 Task: Select the on option in the open files in new New window.
Action: Mouse moved to (15, 540)
Screenshot: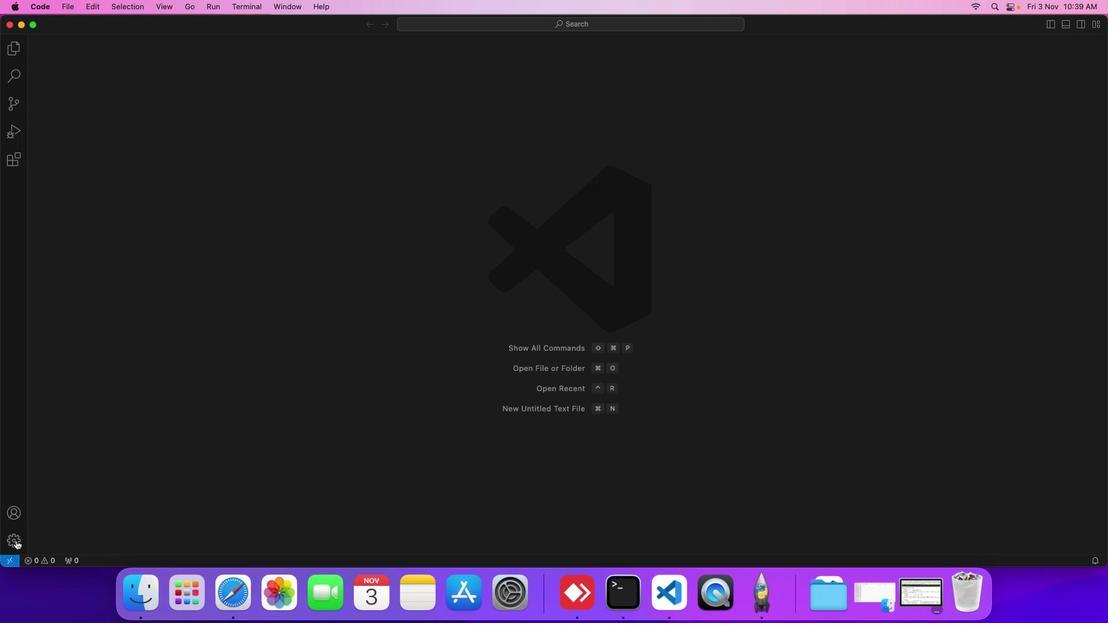 
Action: Mouse pressed left at (15, 540)
Screenshot: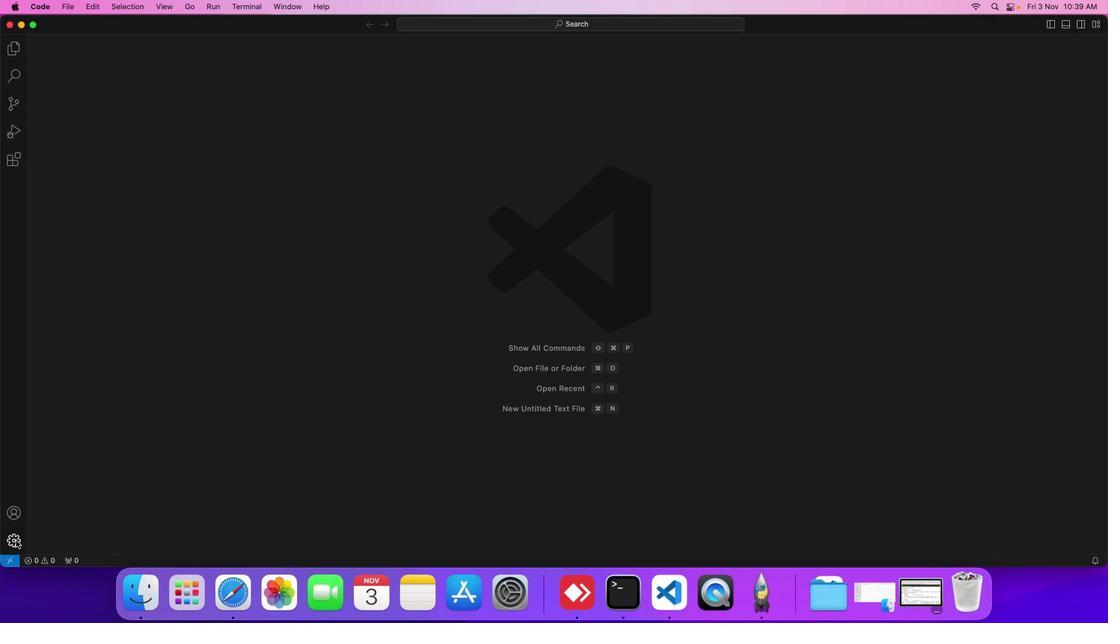 
Action: Mouse moved to (61, 453)
Screenshot: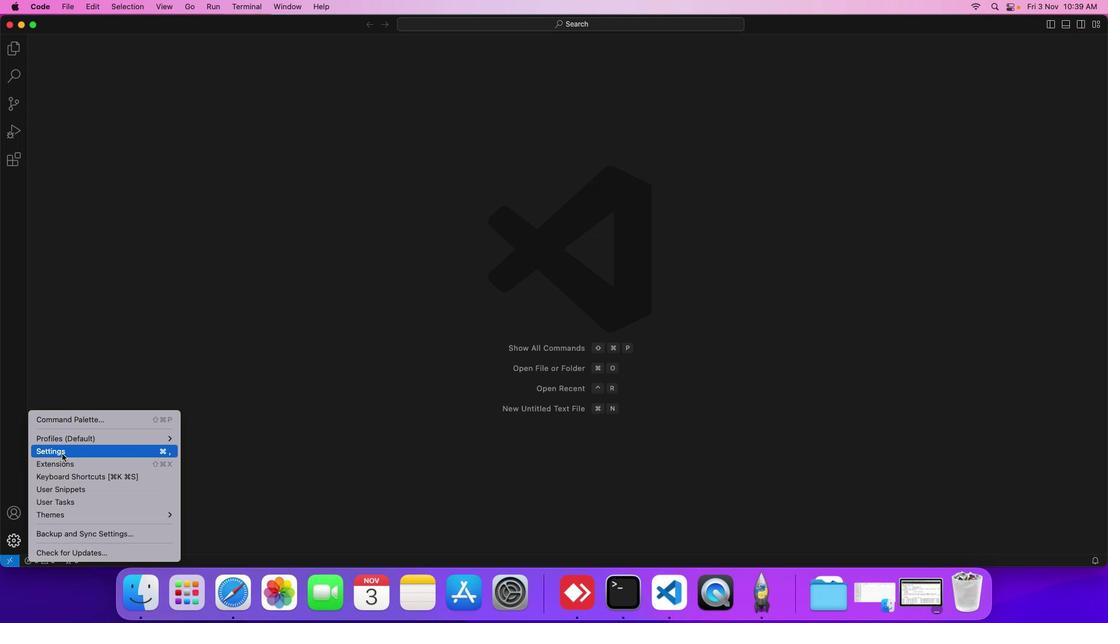 
Action: Mouse pressed left at (61, 453)
Screenshot: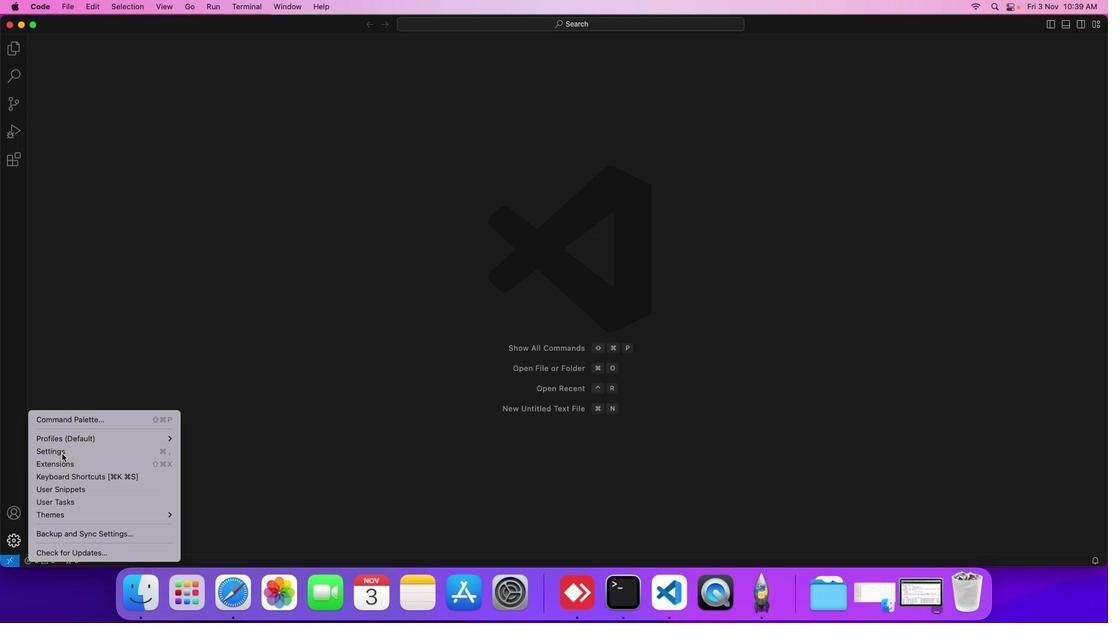 
Action: Mouse moved to (253, 155)
Screenshot: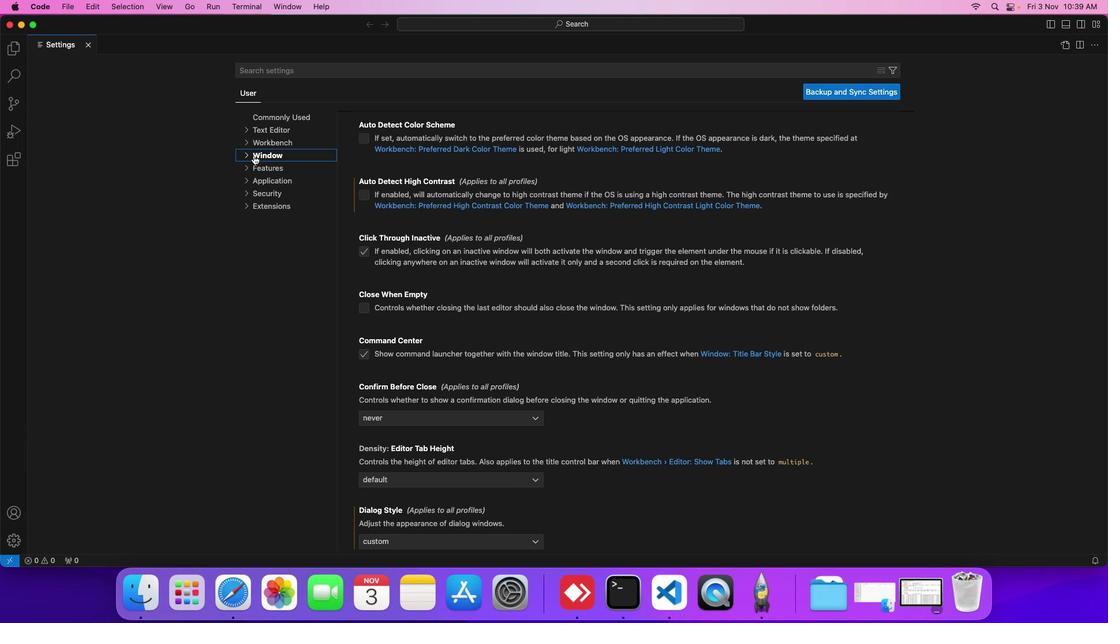 
Action: Mouse pressed left at (253, 155)
Screenshot: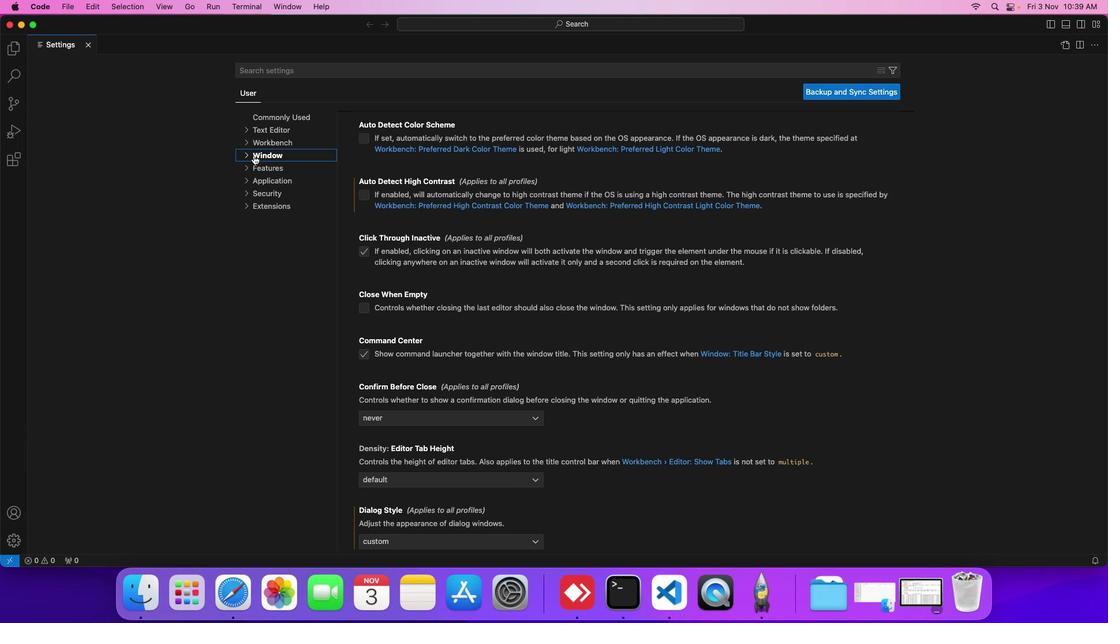 
Action: Mouse moved to (296, 169)
Screenshot: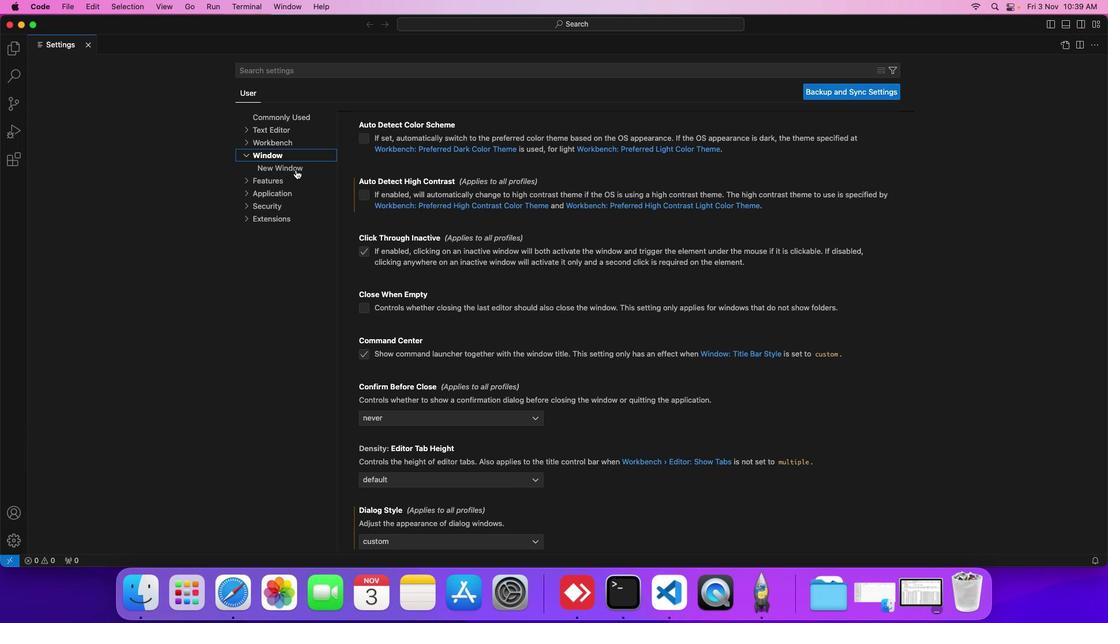 
Action: Mouse pressed left at (296, 169)
Screenshot: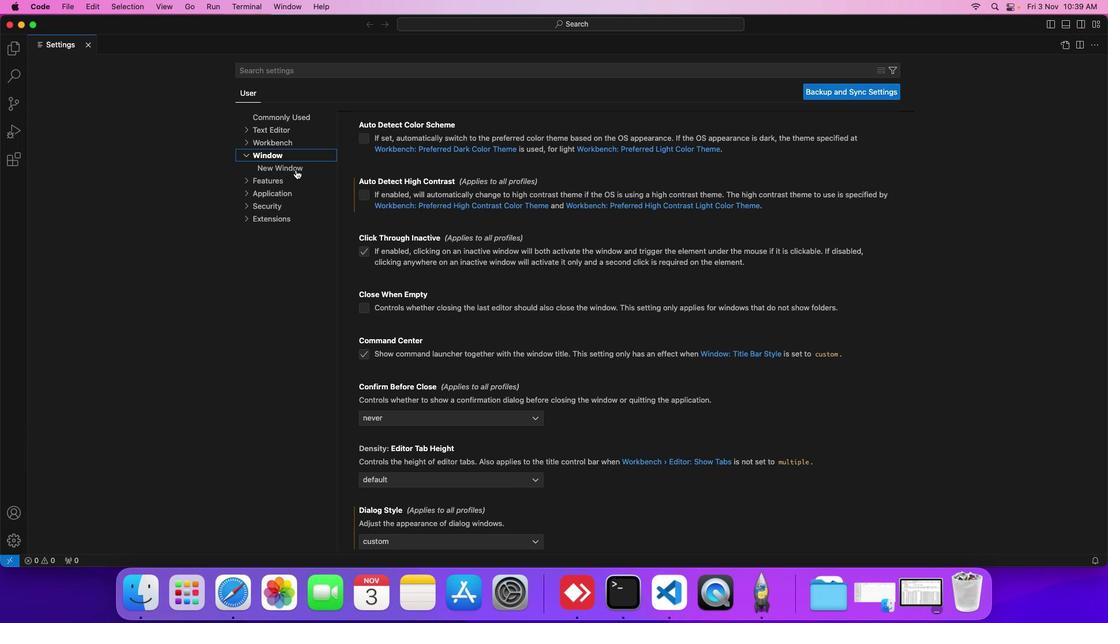 
Action: Mouse moved to (387, 263)
Screenshot: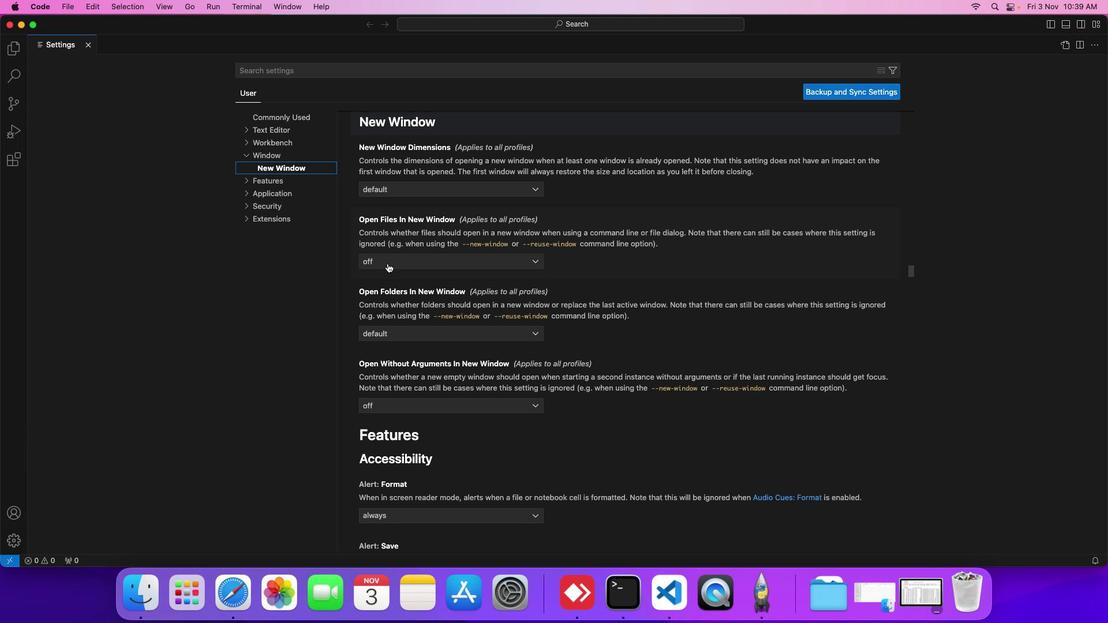 
Action: Mouse pressed left at (387, 263)
Screenshot: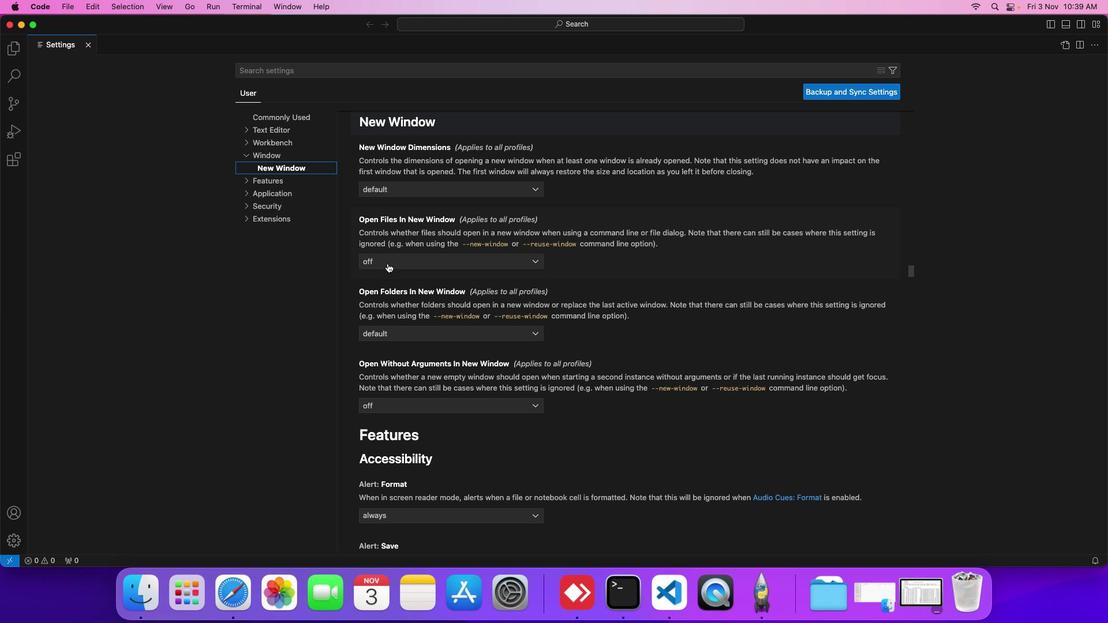 
Action: Mouse moved to (383, 281)
Screenshot: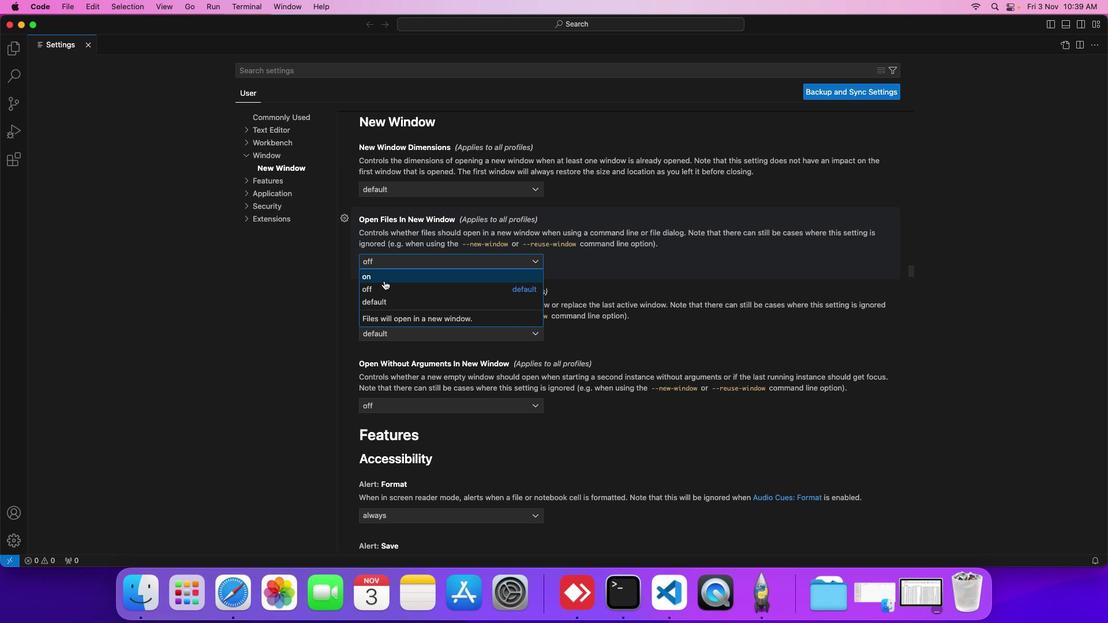 
Action: Mouse pressed left at (383, 281)
Screenshot: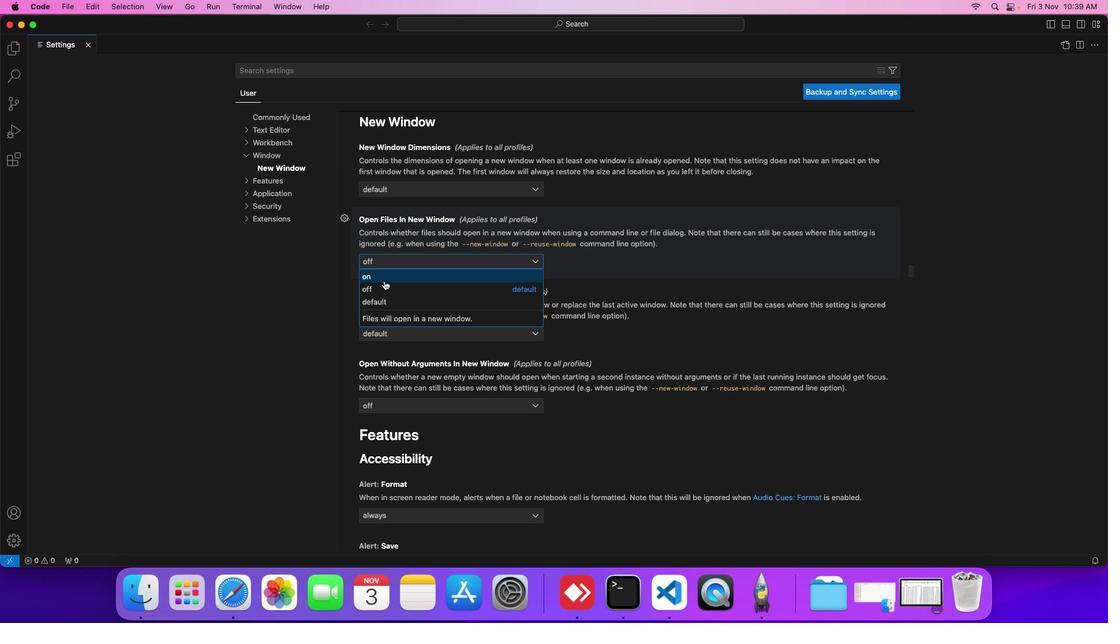 
Action: Mouse moved to (384, 281)
Screenshot: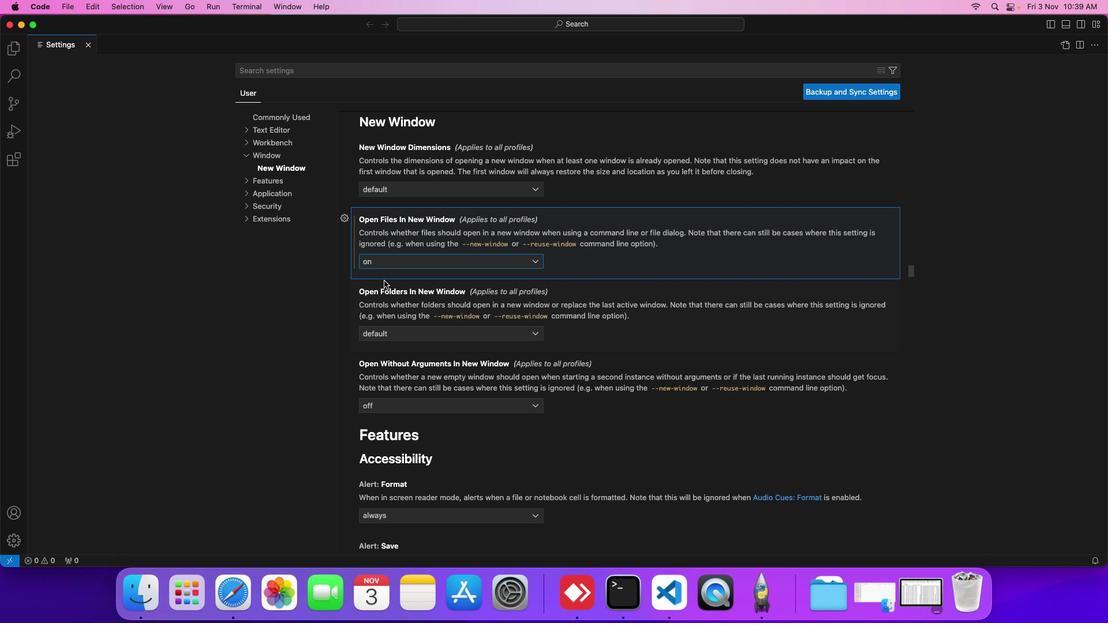 
